 Task: Create a section Data Privacy Sprint and in the section, add a milestone Network Upgrades in the project Virtuoso.
Action: Mouse moved to (67, 376)
Screenshot: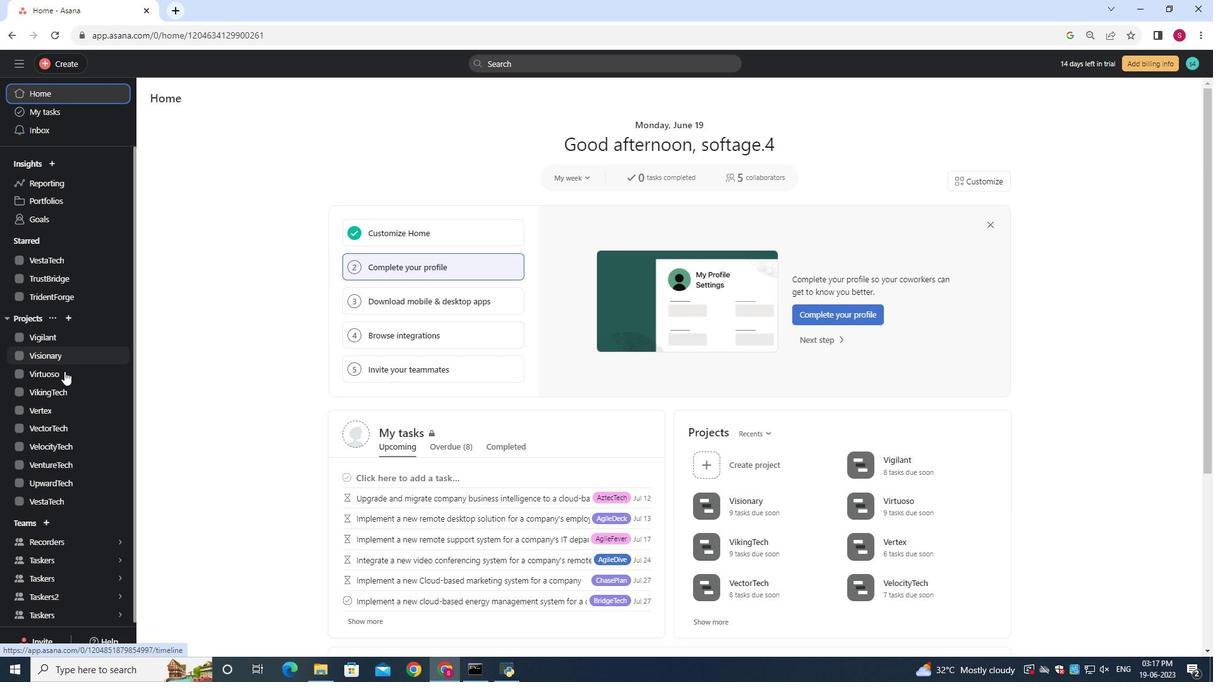 
Action: Mouse pressed left at (67, 376)
Screenshot: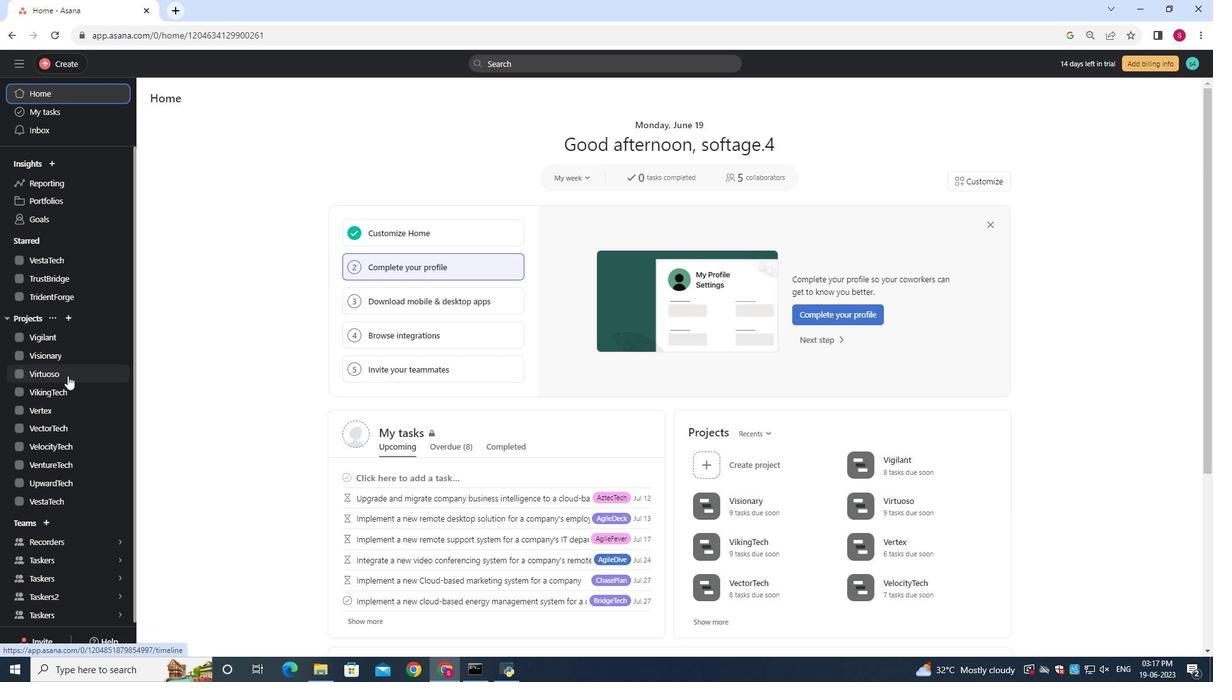 
Action: Mouse moved to (199, 150)
Screenshot: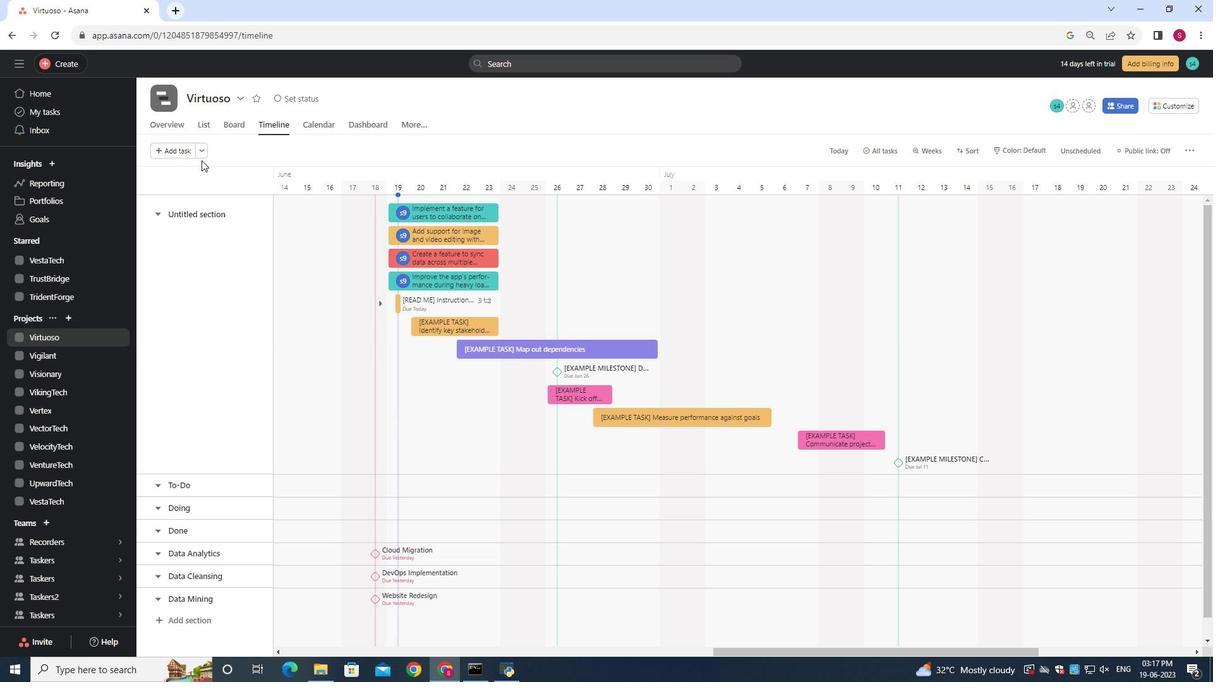 
Action: Mouse pressed left at (199, 150)
Screenshot: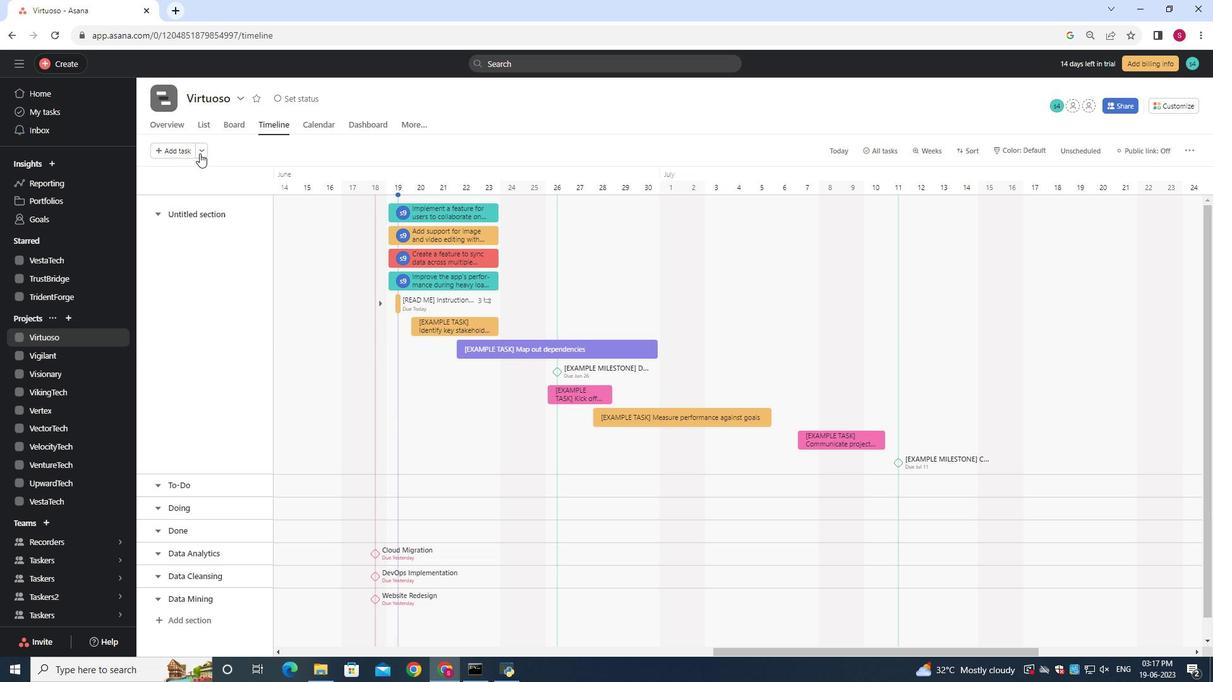 
Action: Mouse moved to (218, 176)
Screenshot: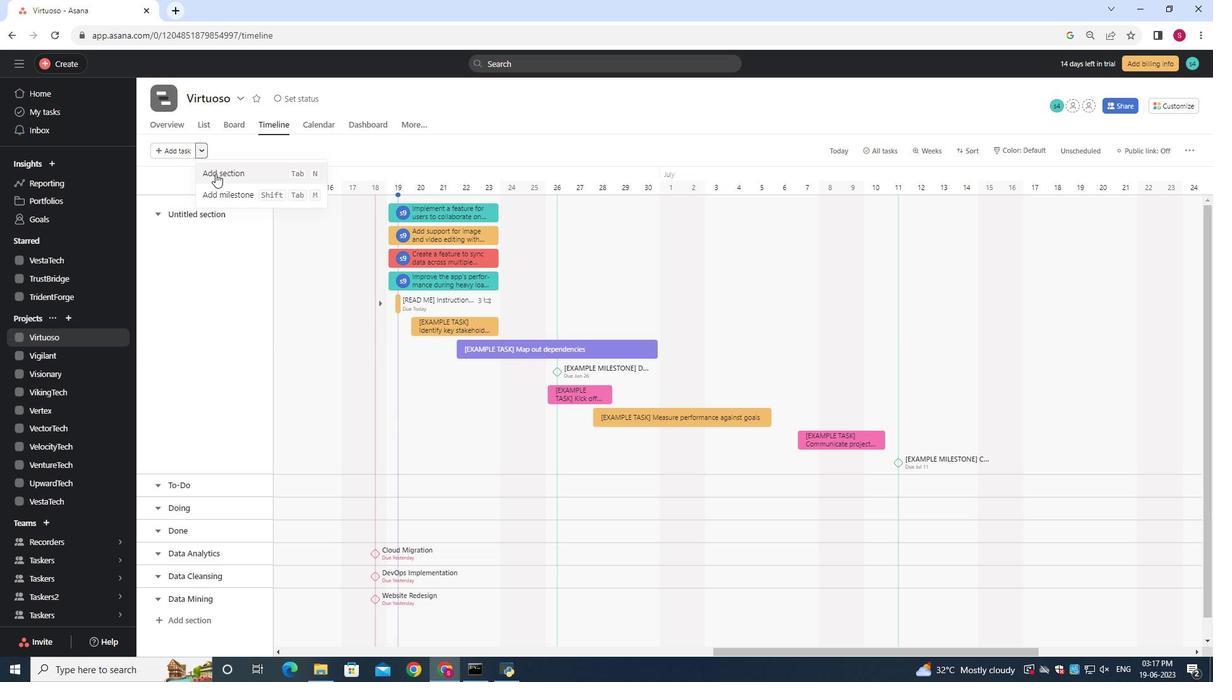 
Action: Mouse pressed left at (218, 176)
Screenshot: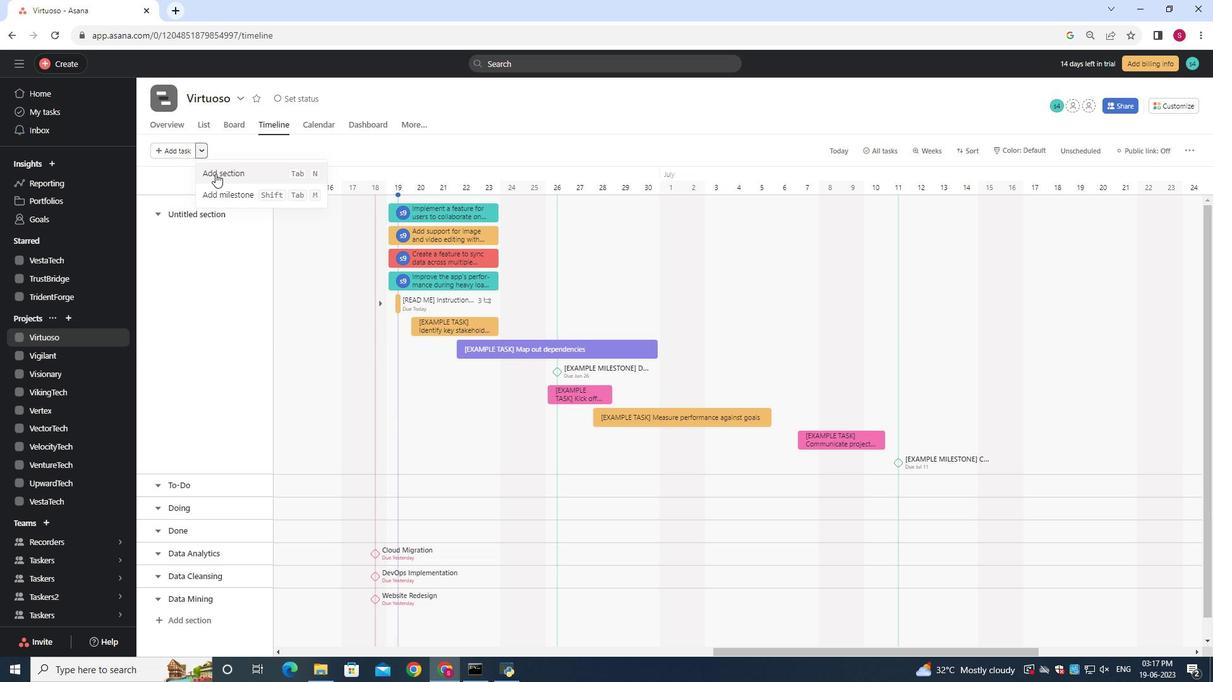 
Action: Mouse moved to (218, 175)
Screenshot: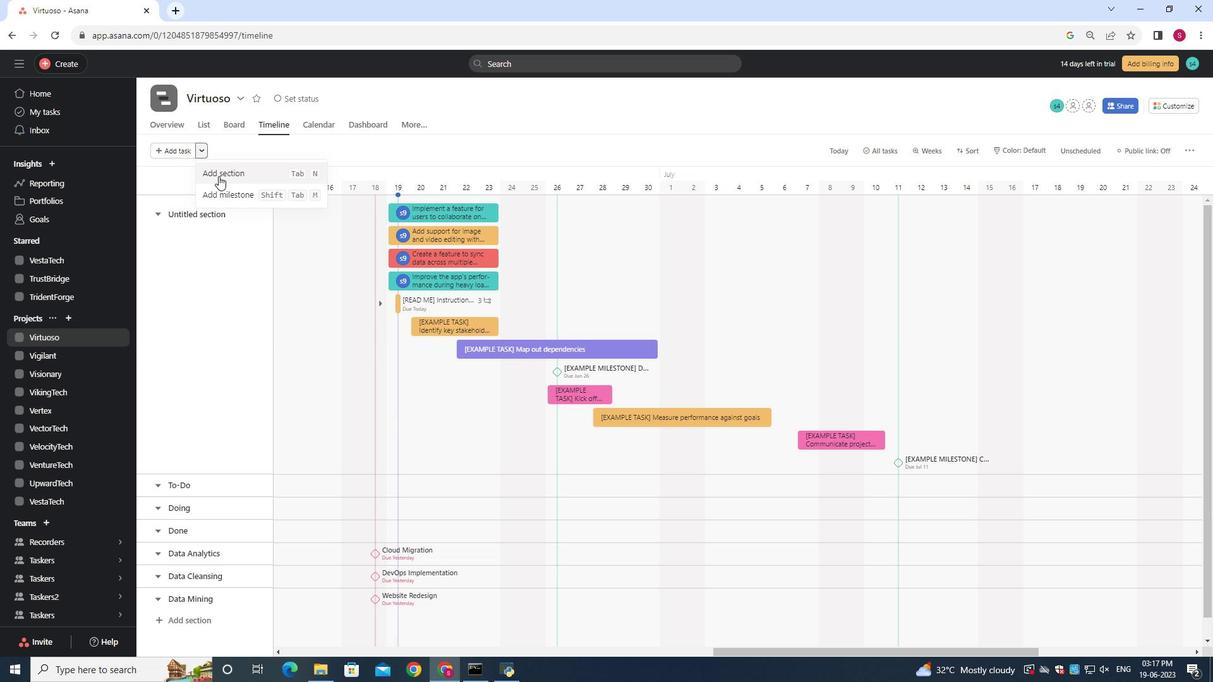 
Action: Key pressed <Key.shift>Data<Key.space><Key.shift><Key.shift><Key.shift><Key.shift><Key.shift><Key.shift><Key.shift><Key.shift><Key.shift><Key.shift><Key.shift><Key.shift><Key.shift><Key.shift><Key.shift>Privacy<Key.space><Key.shift>Sprint
Screenshot: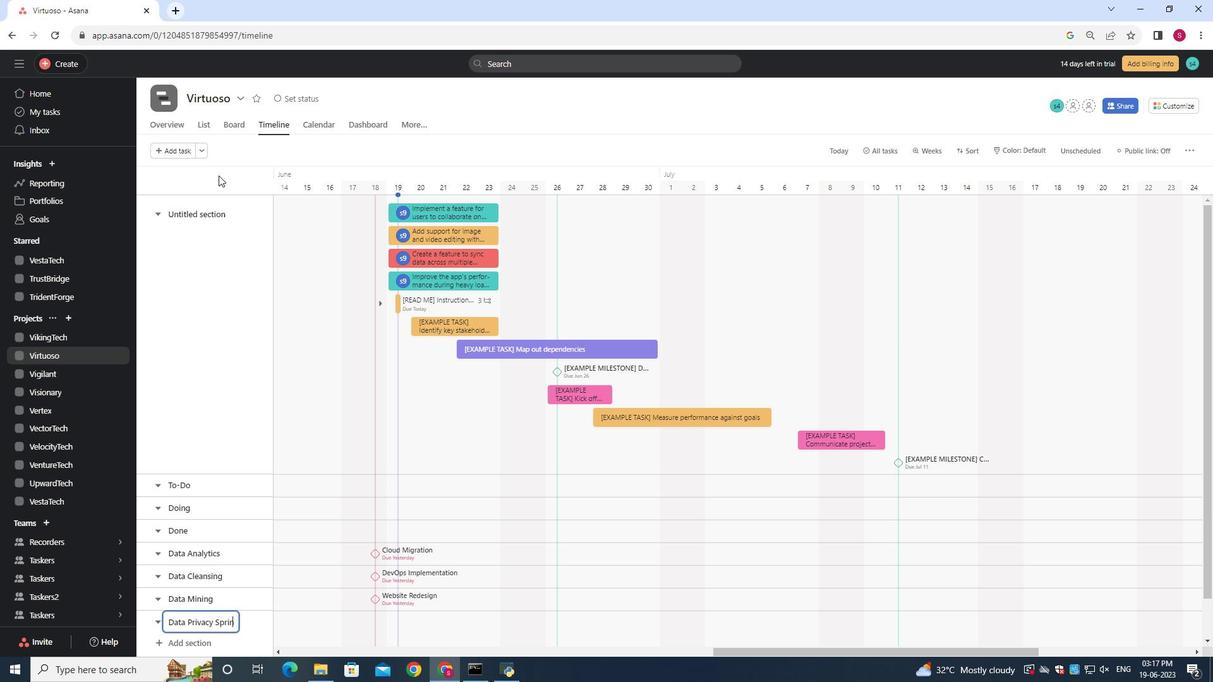 
Action: Mouse moved to (357, 627)
Screenshot: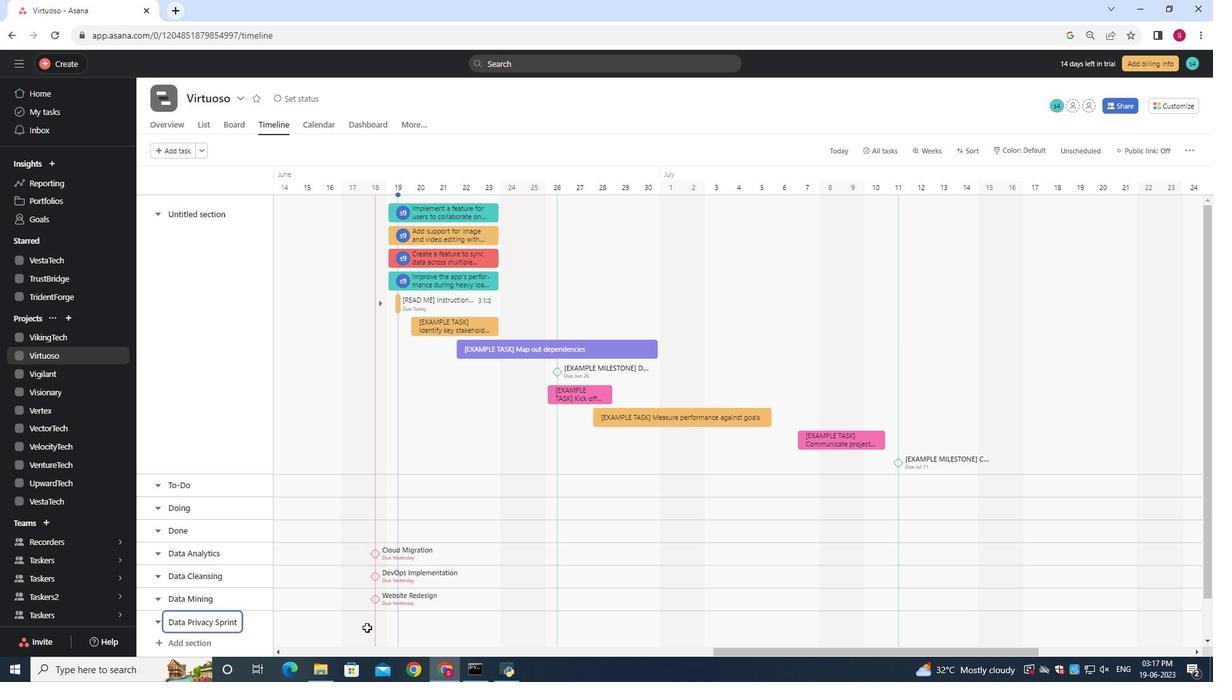 
Action: Mouse pressed left at (357, 627)
Screenshot: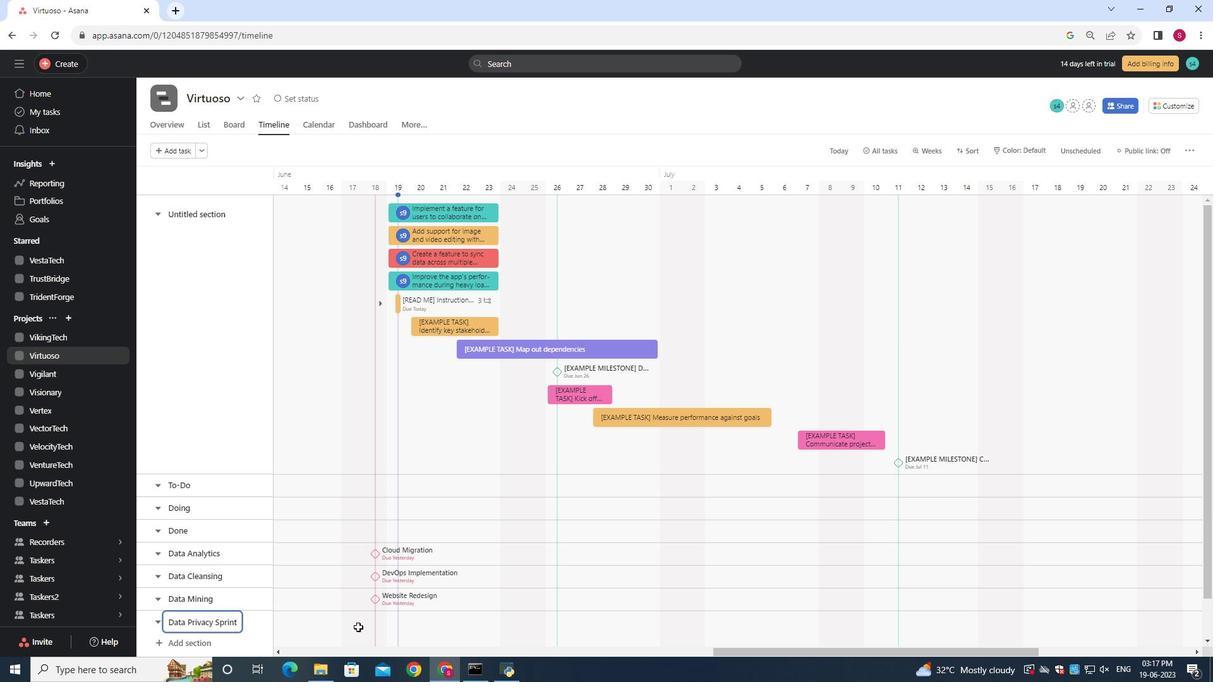 
Action: Mouse moved to (366, 627)
Screenshot: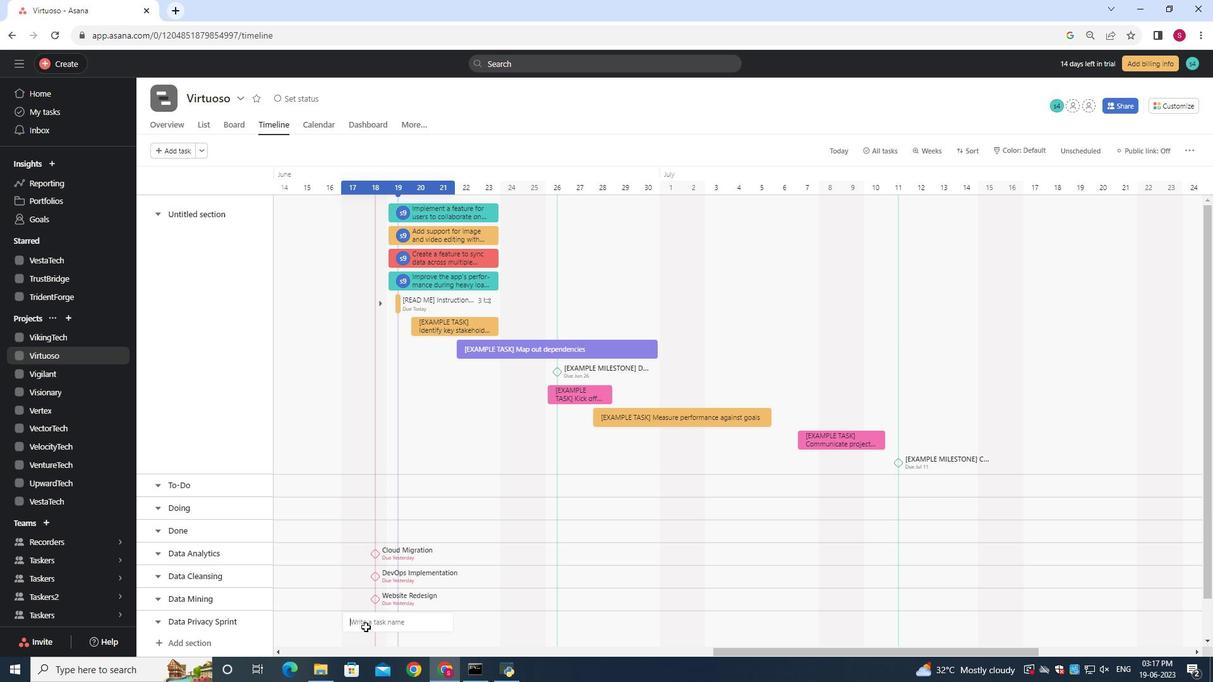 
Action: Key pressed <Key.shift><Key.shift><Key.shift><Key.shift><Key.shift><Key.shift><Key.shift><Key.shift><Key.shift><Key.shift><Key.shift><Key.shift><Key.shift><Key.shift><Key.shift><Key.shift><Key.shift><Key.shift><Key.shift><Key.shift><Key.shift><Key.shift><Key.shift><Key.shift>Network<Key.space><Key.shift><Key.shift>Upgrades
Screenshot: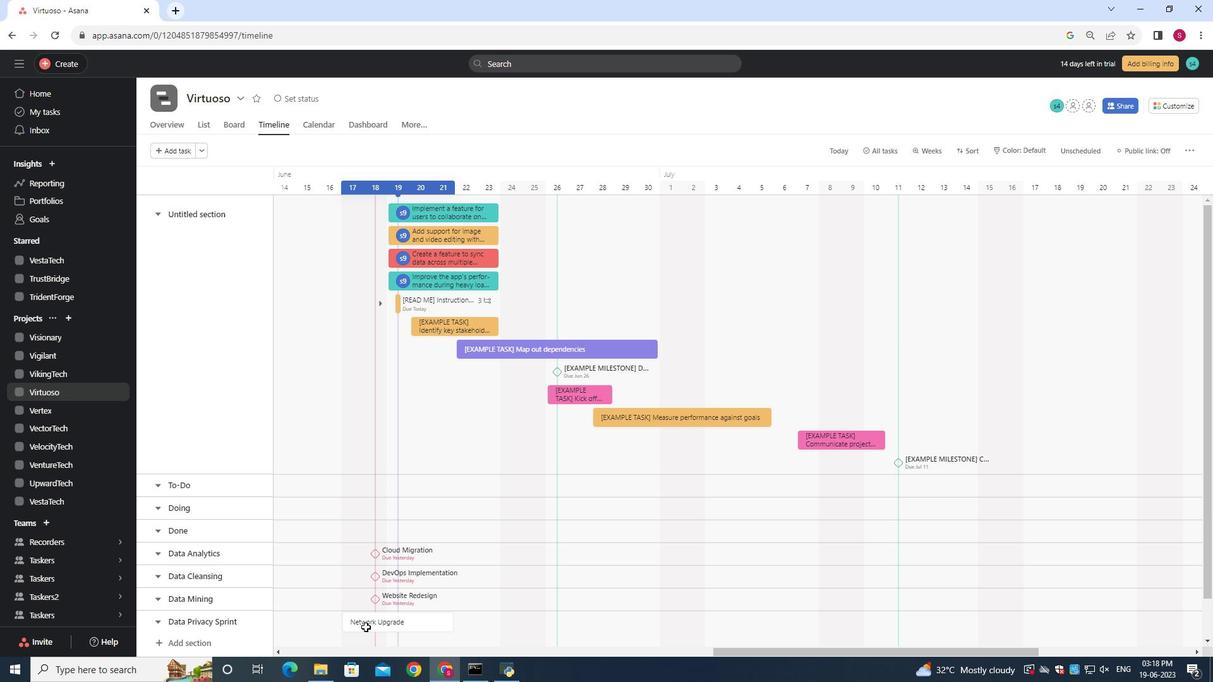 
Action: Mouse moved to (367, 620)
Screenshot: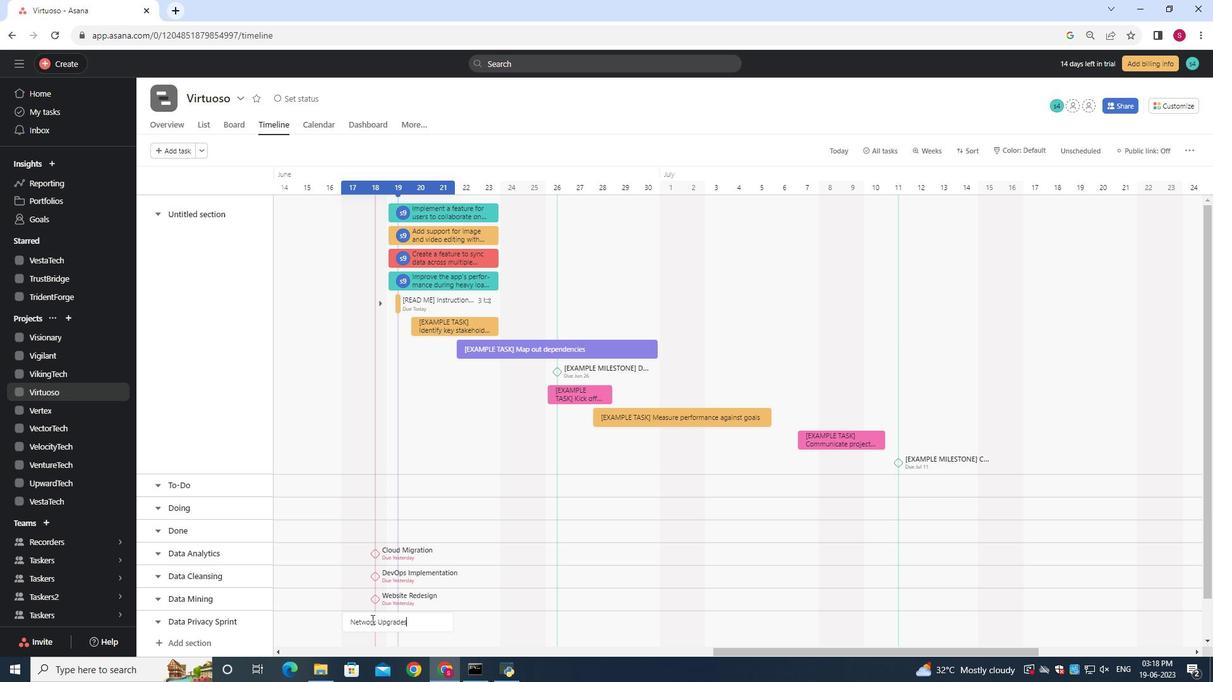 
Action: Mouse pressed right at (367, 620)
Screenshot: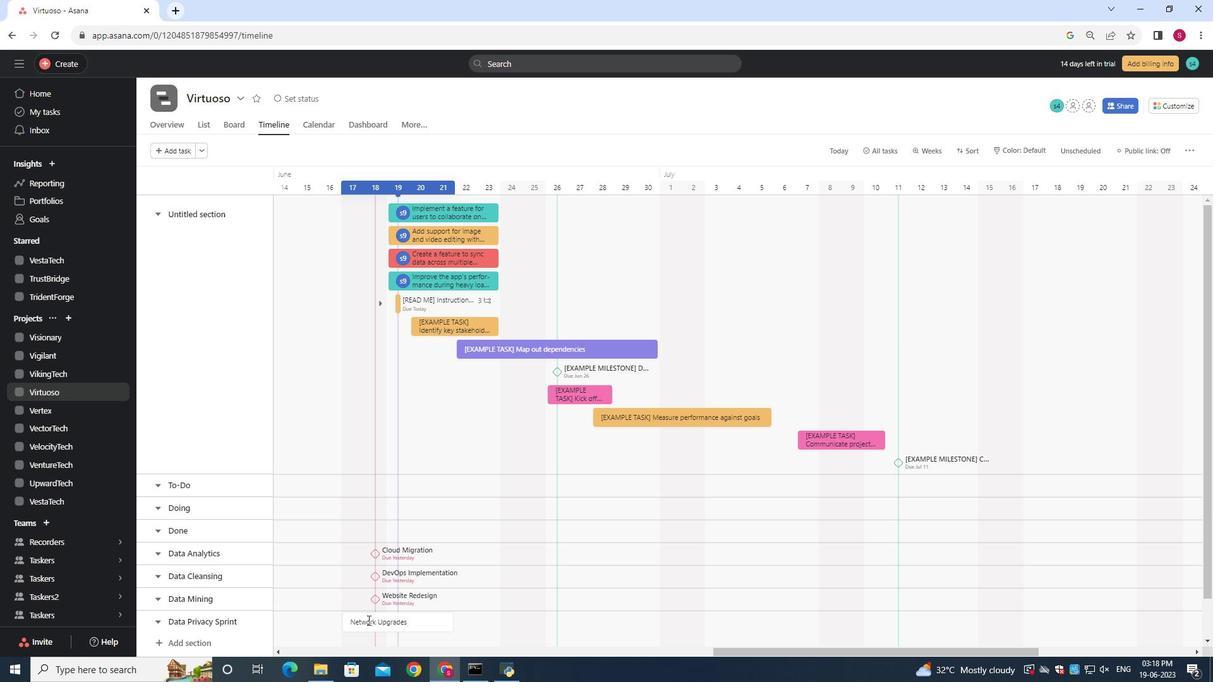 
Action: Mouse moved to (390, 565)
Screenshot: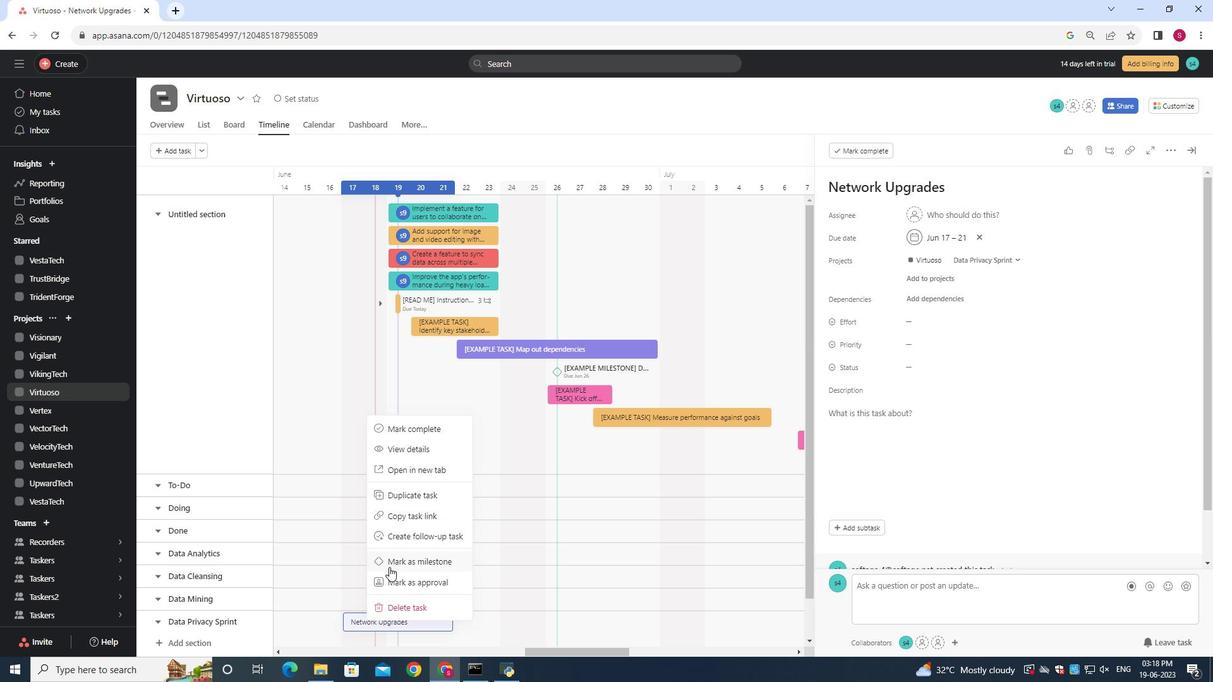 
Action: Mouse pressed left at (390, 565)
Screenshot: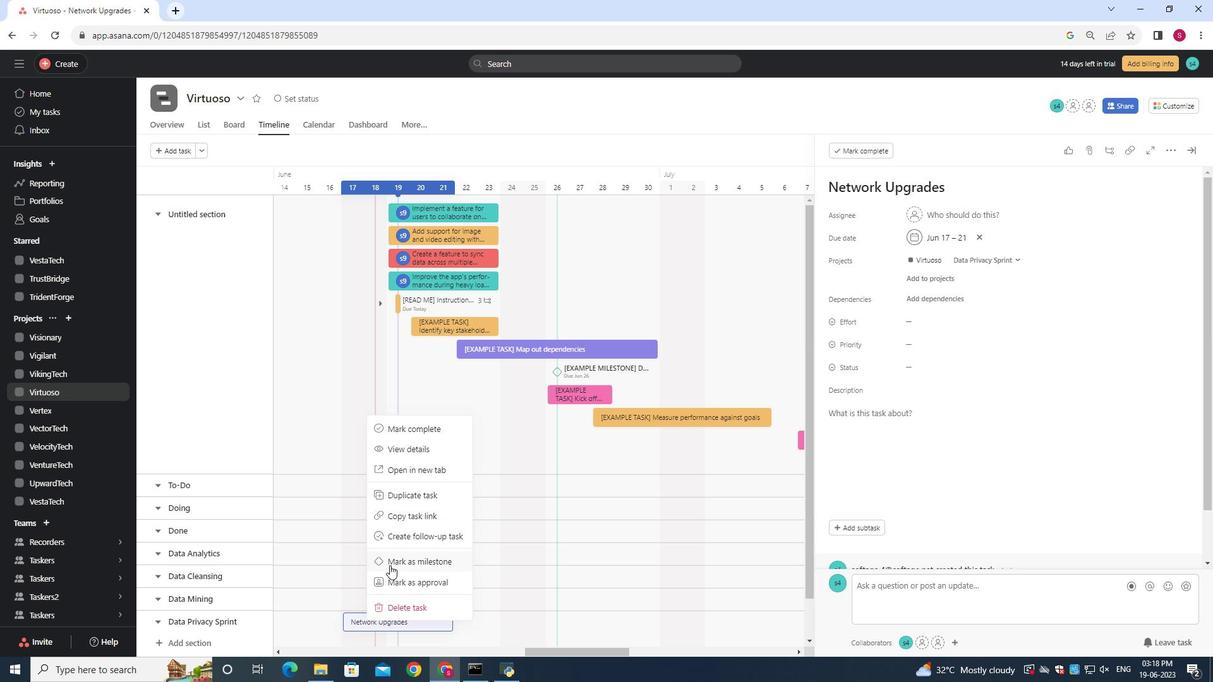 
Action: Mouse moved to (426, 565)
Screenshot: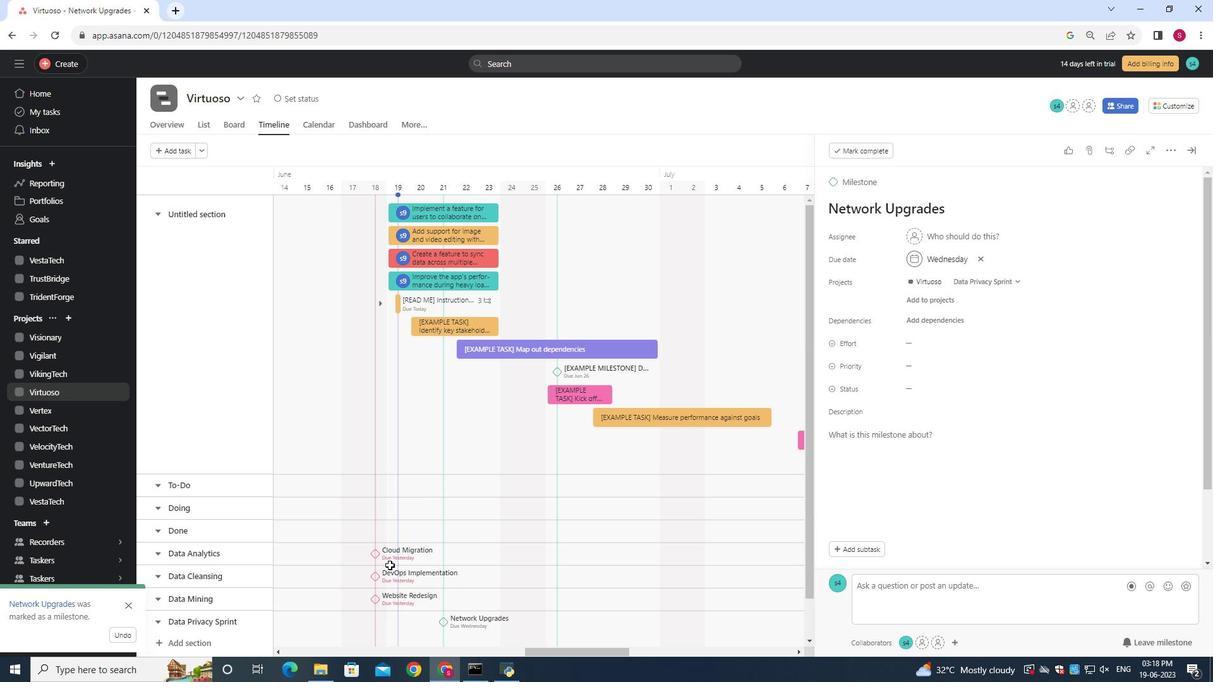 
